 Task: Visit on the  ads of Amazon
Action: Mouse pressed left at (31, 184)
Screenshot: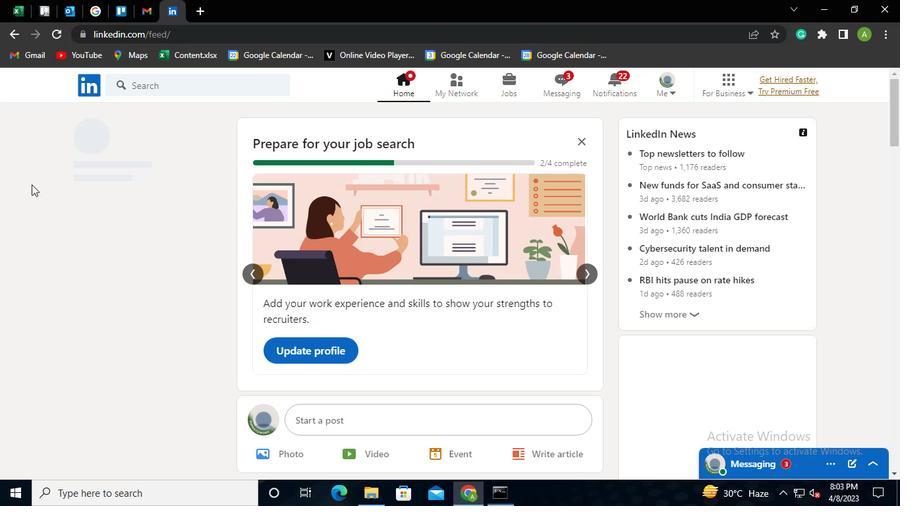 
Action: Mouse moved to (139, 86)
Screenshot: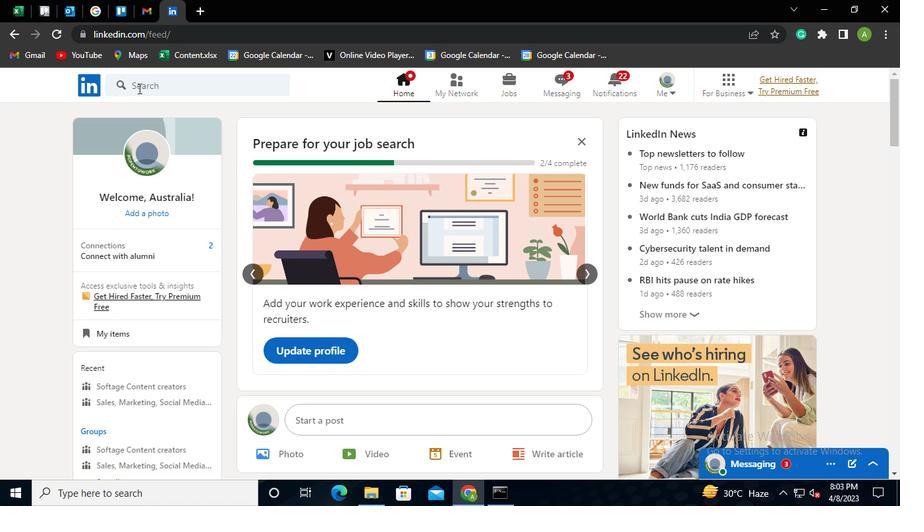 
Action: Mouse pressed left at (139, 86)
Screenshot: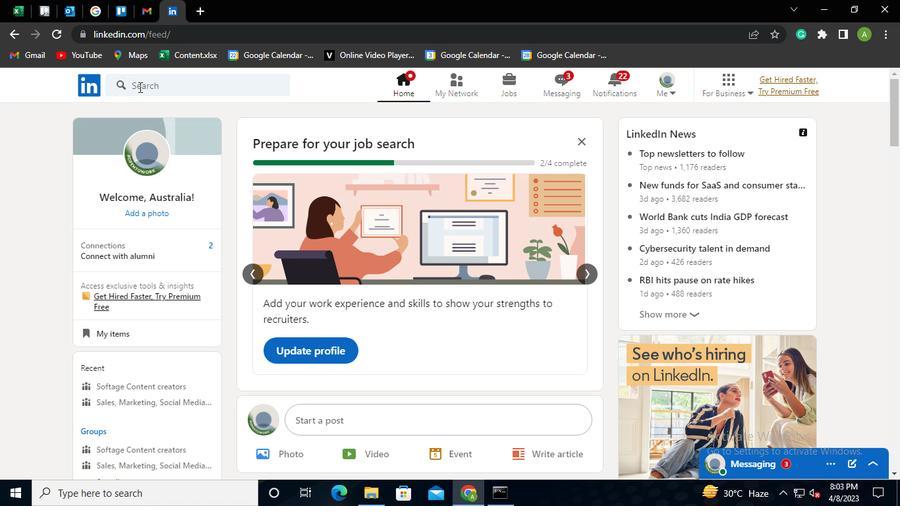 
Action: Mouse moved to (142, 143)
Screenshot: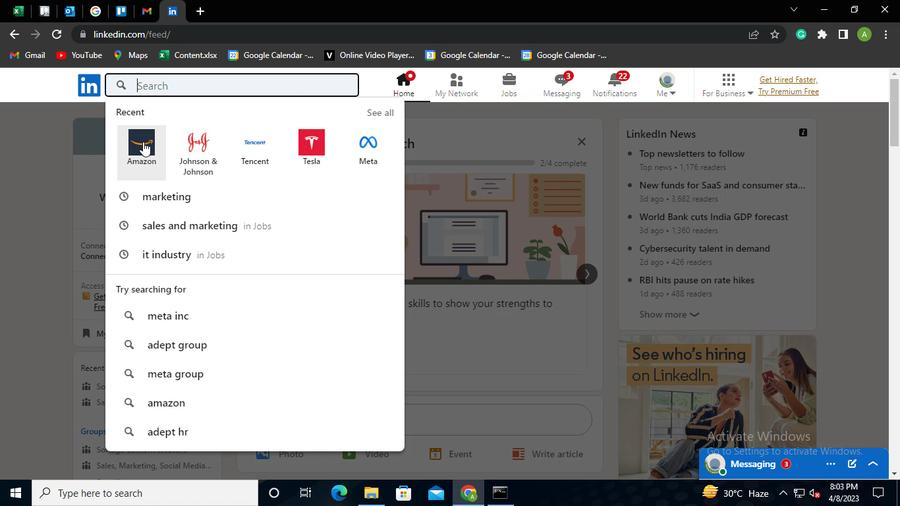 
Action: Mouse pressed left at (142, 143)
Screenshot: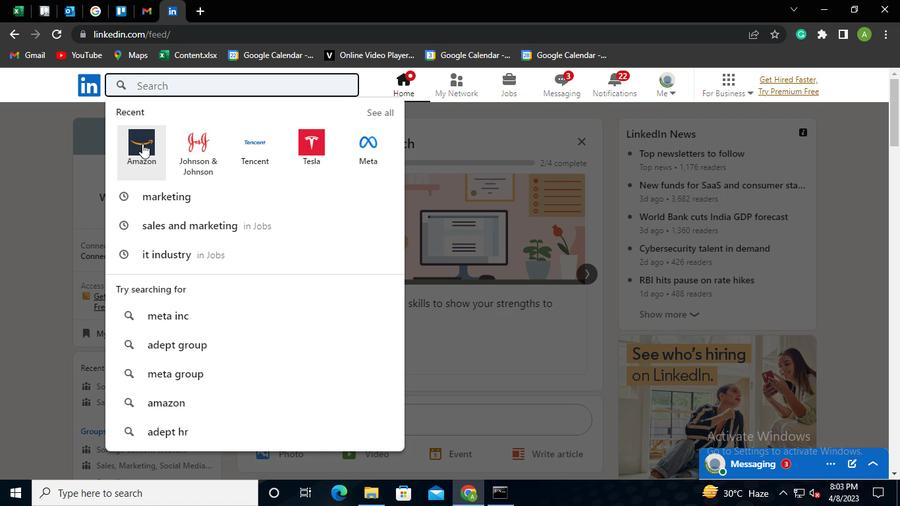 
Action: Mouse moved to (193, 120)
Screenshot: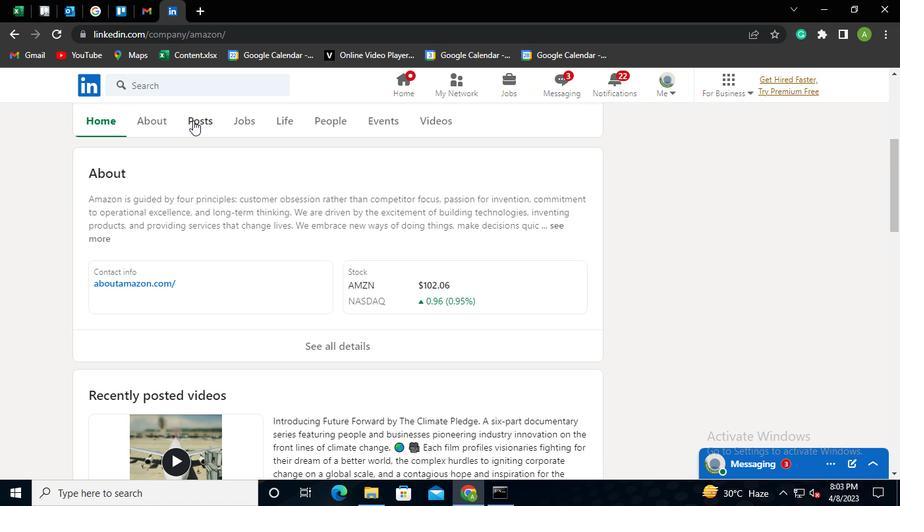 
Action: Mouse pressed left at (193, 120)
Screenshot: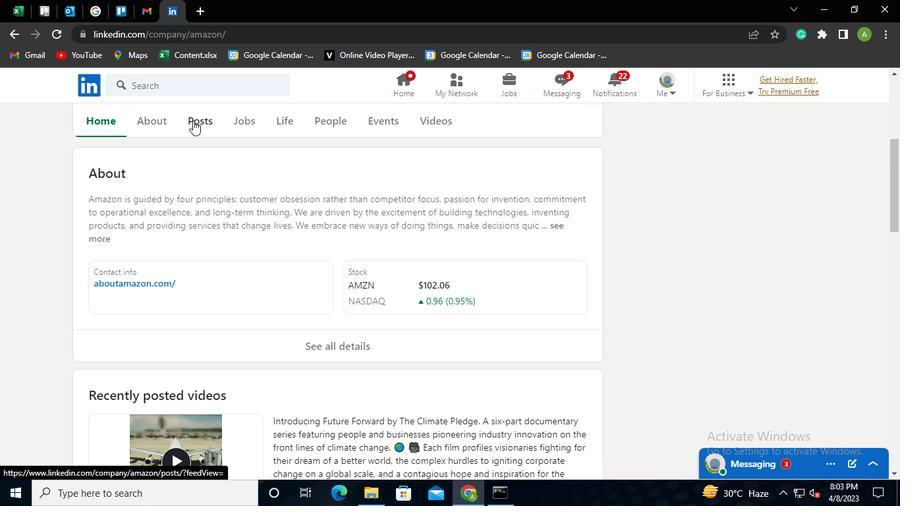 
Action: Mouse moved to (521, 159)
Screenshot: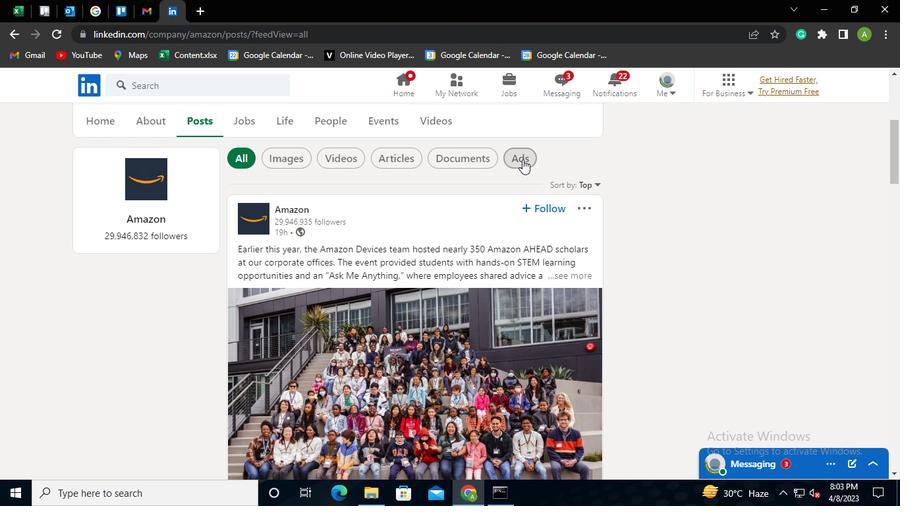 
Action: Mouse pressed left at (521, 159)
Screenshot: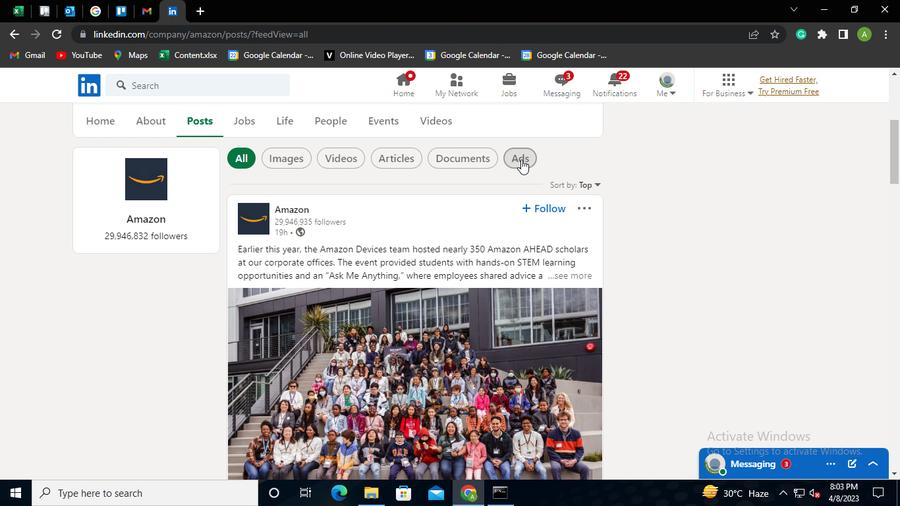 
Action: Mouse moved to (490, 492)
Screenshot: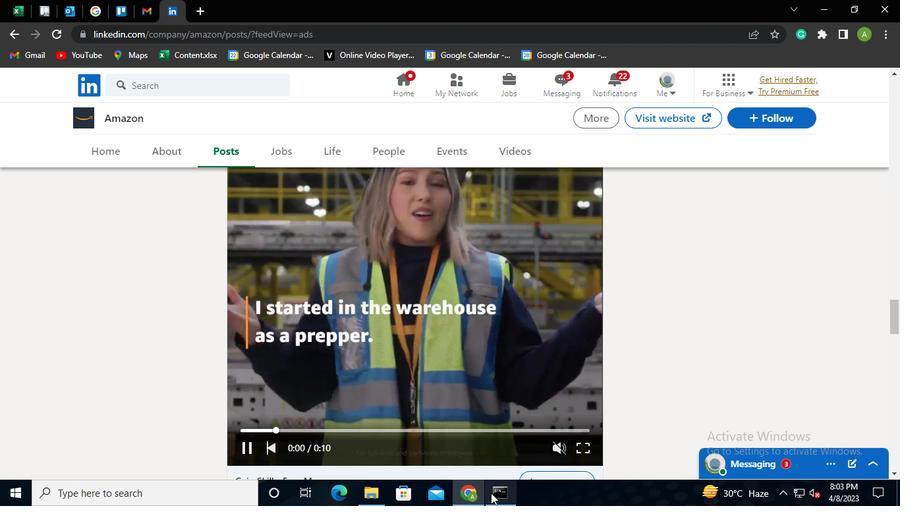 
Action: Mouse pressed left at (490, 492)
Screenshot: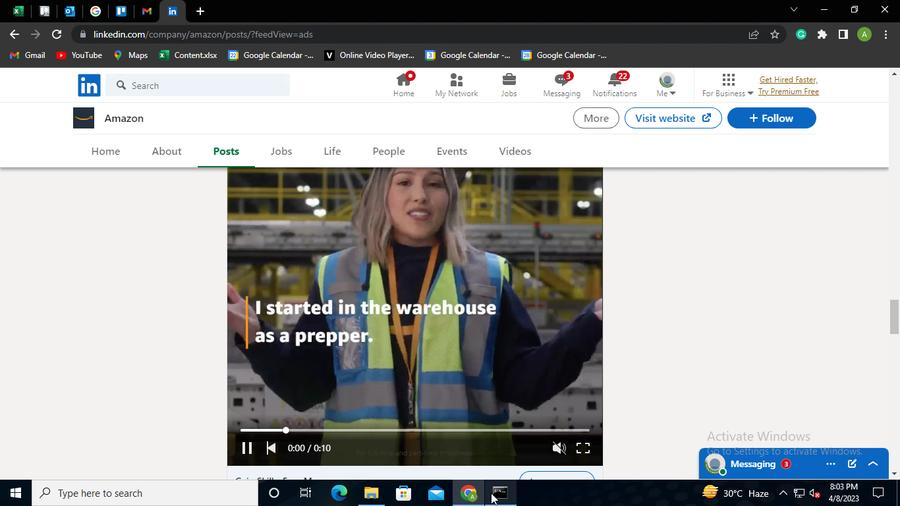 
Action: Mouse moved to (684, 61)
Screenshot: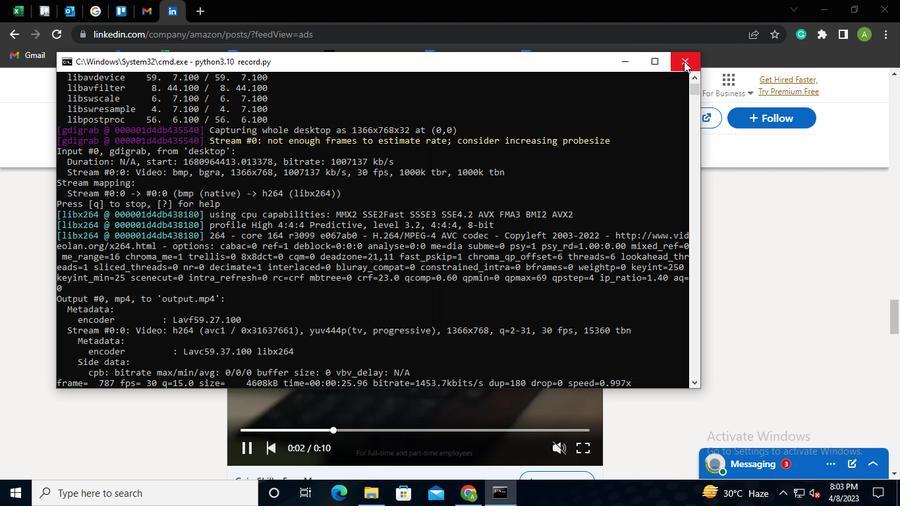 
Action: Mouse pressed left at (684, 61)
Screenshot: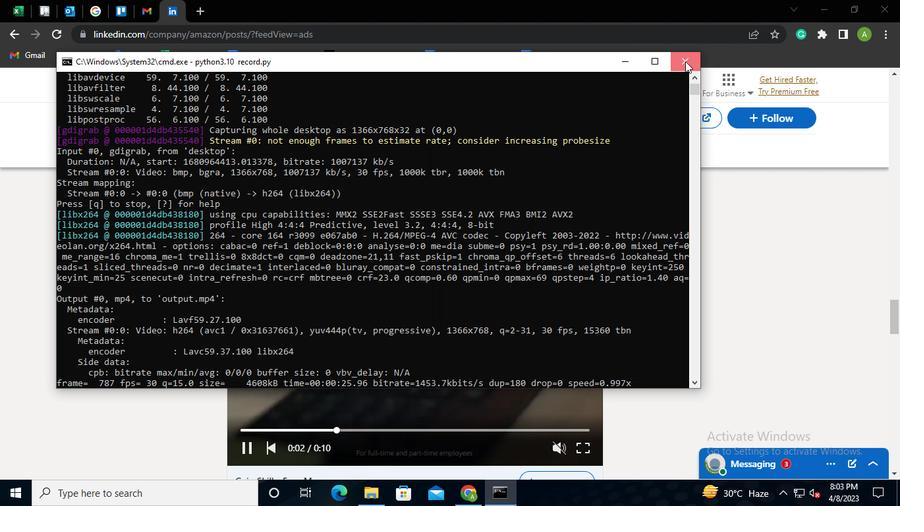 
Action: Mouse moved to (685, 64)
Screenshot: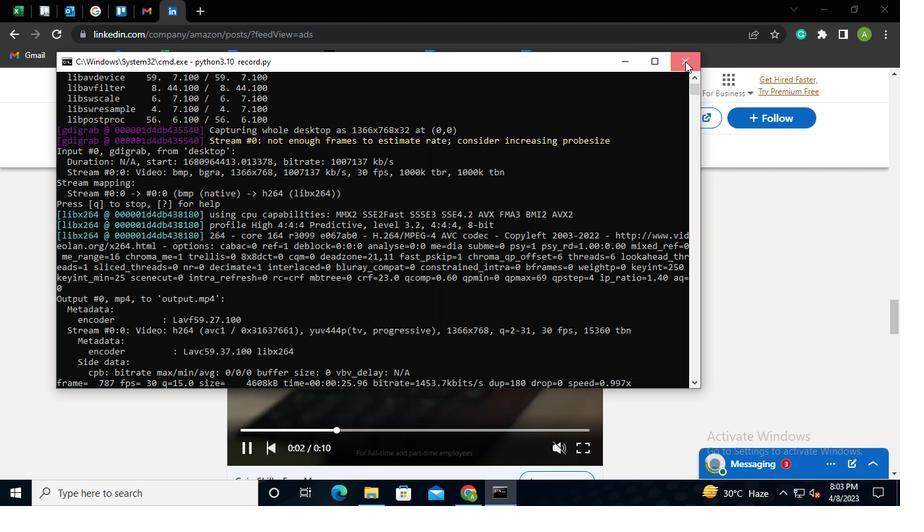 
